Task: Add a dependency to the task Implement payment gateway integration for the app , the existing task  Add push notification feature to the app in the project TreePlan.
Action: Mouse moved to (340, 478)
Screenshot: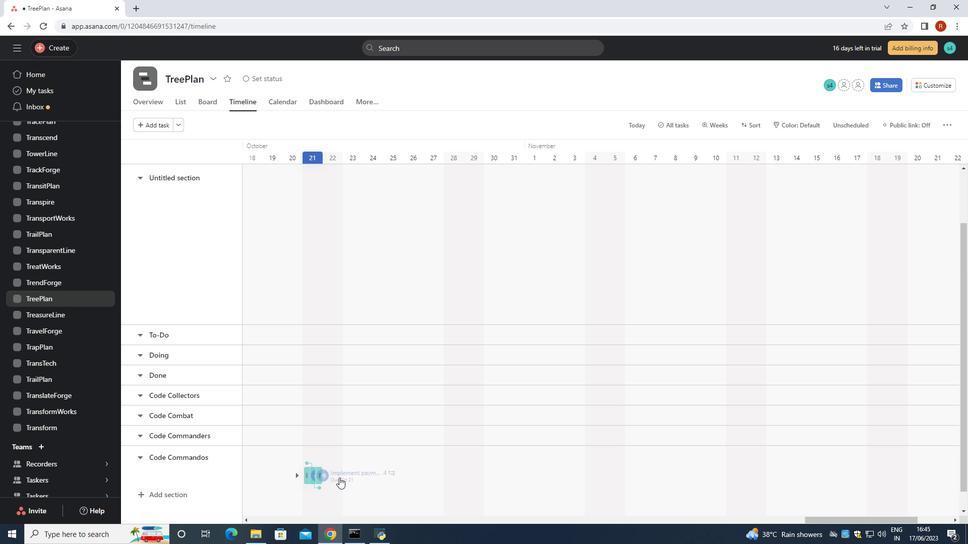 
Action: Mouse pressed left at (340, 478)
Screenshot: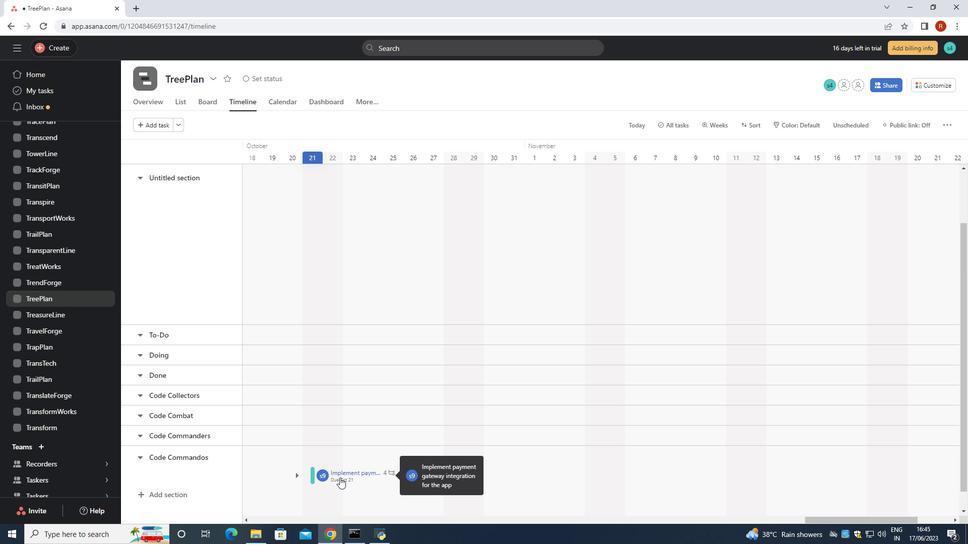 
Action: Mouse moved to (744, 256)
Screenshot: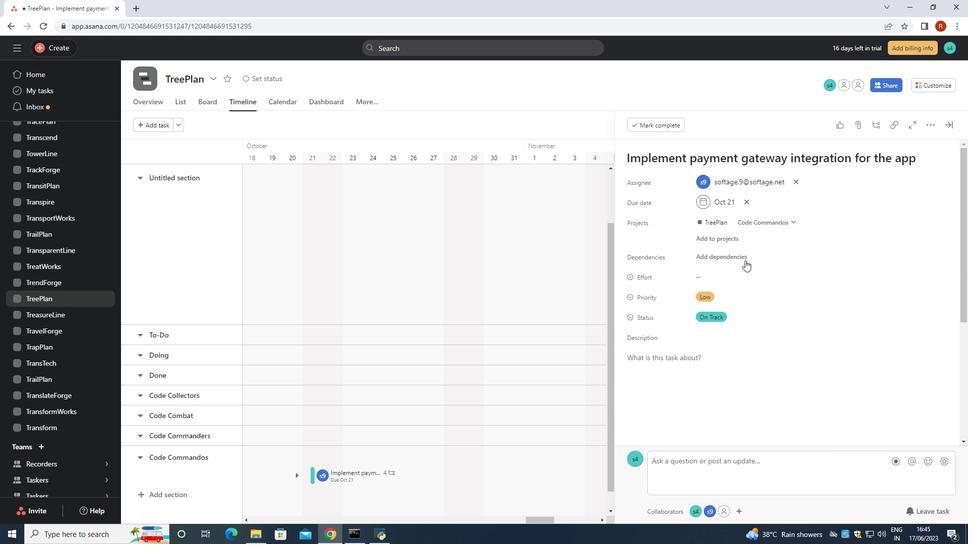 
Action: Mouse pressed left at (744, 256)
Screenshot: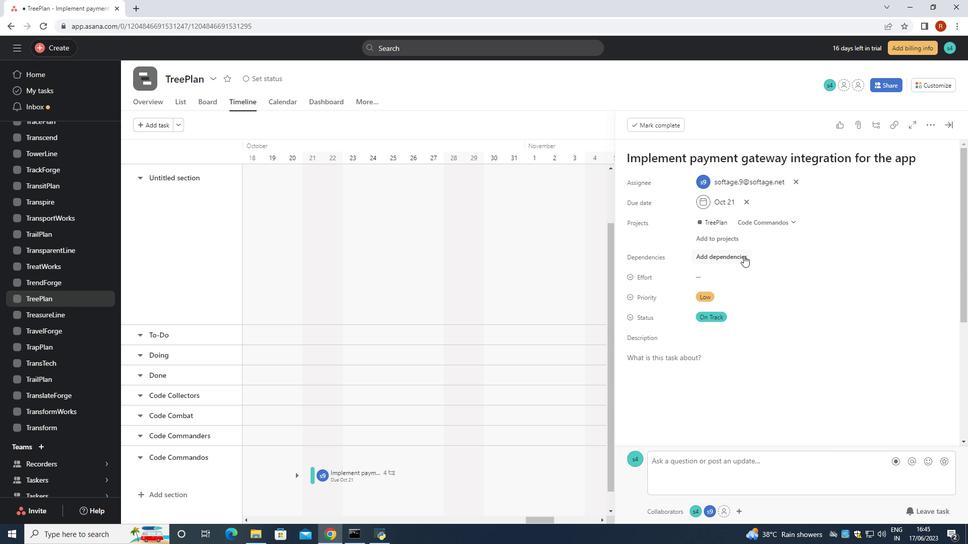 
Action: Key pressed <Key.shift><Key.shift><Key.shift><Key.shift>T<Key.backspace><Key.backspace><Key.shift>Add<Key.space>puch<Key.backspace><Key.backspace>sh<Key.space>notification<Key.space>feature<Key.space>to<Key.space>the<Key.space>apop
Screenshot: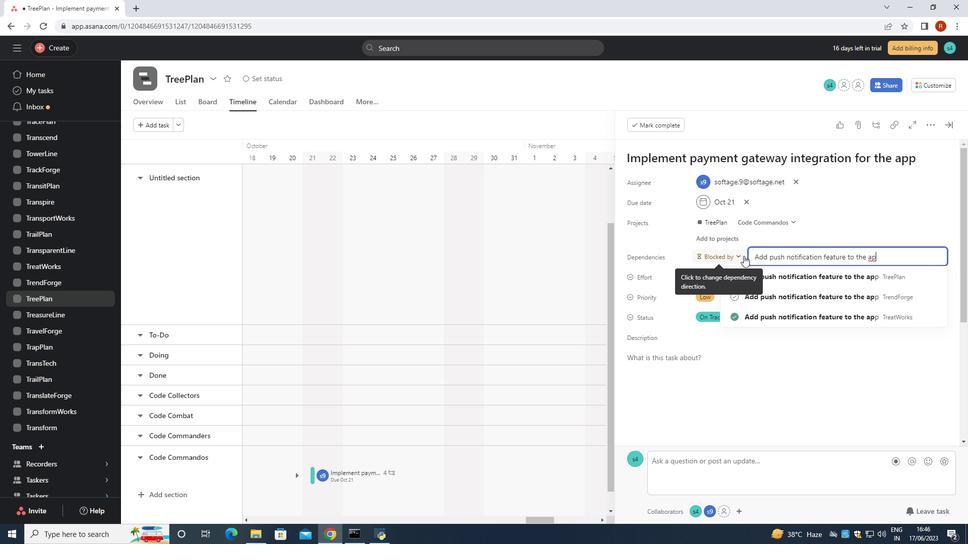 
Action: Mouse moved to (850, 251)
Screenshot: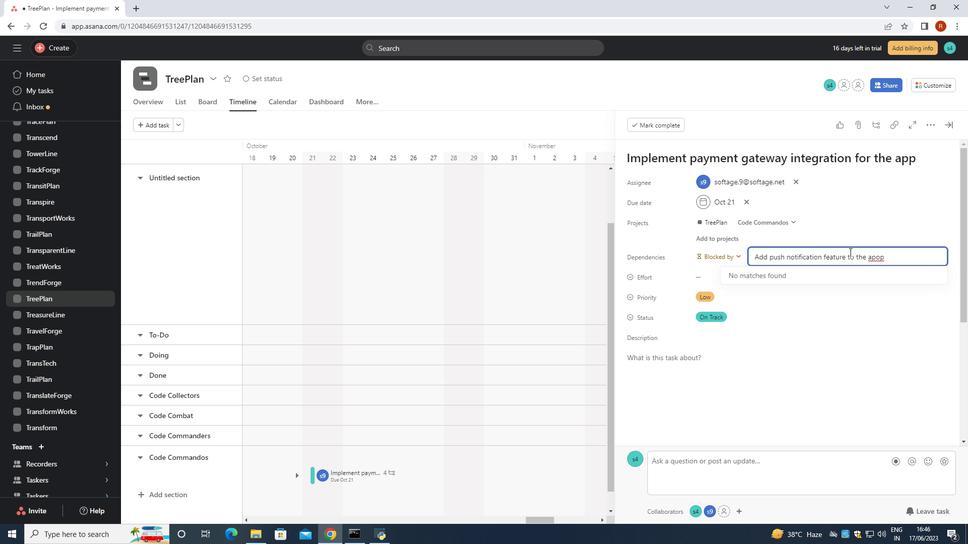
Action: Key pressed <Key.backspace>
Screenshot: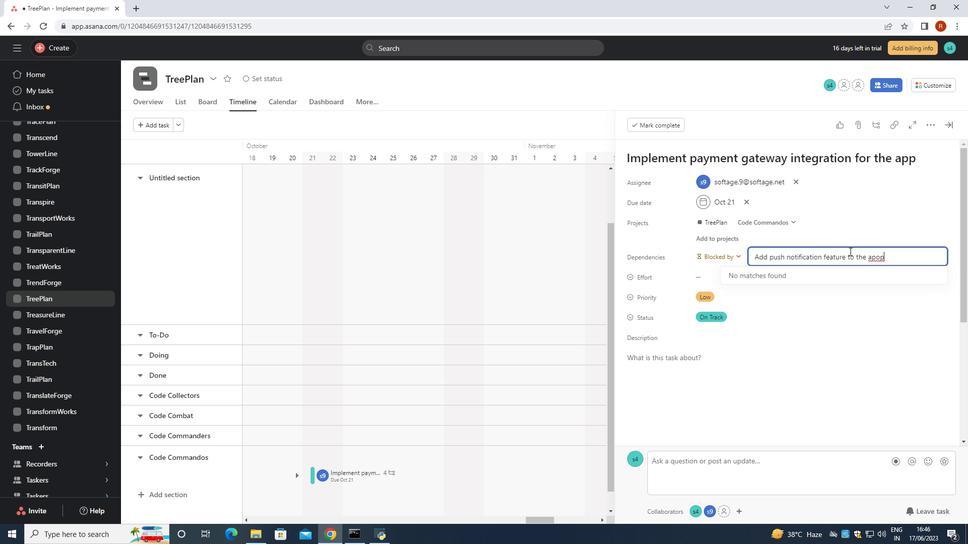 
Action: Mouse moved to (850, 250)
Screenshot: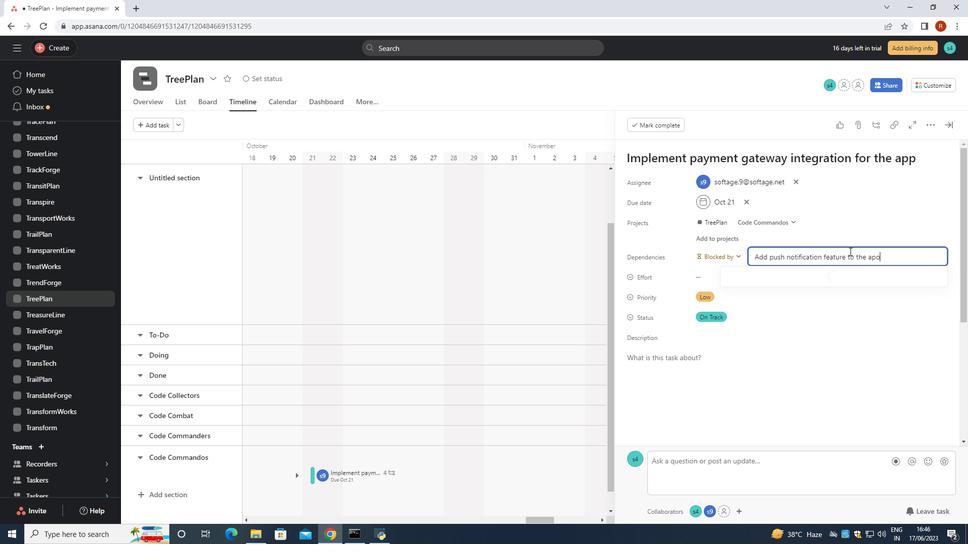 
Action: Key pressed <Key.backspace>
Screenshot: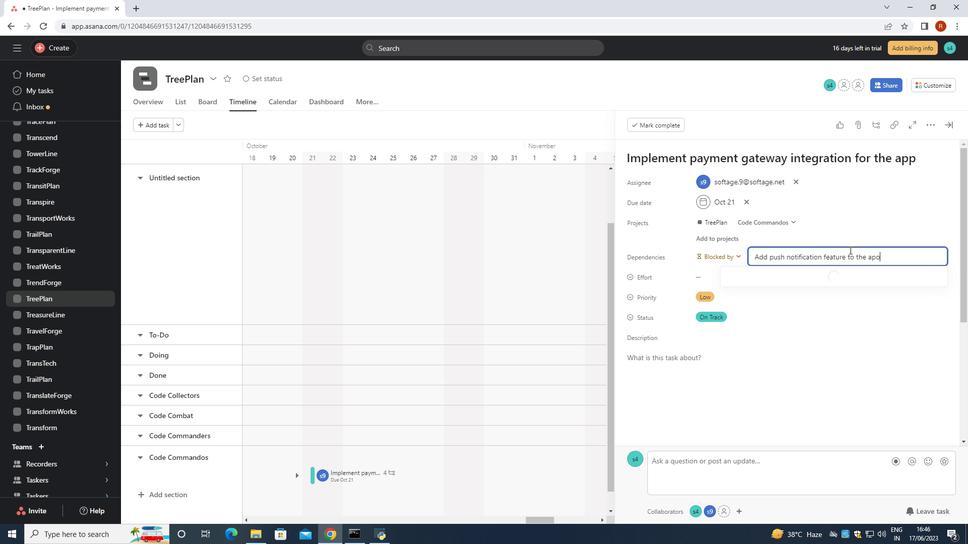 
Action: Mouse moved to (851, 248)
Screenshot: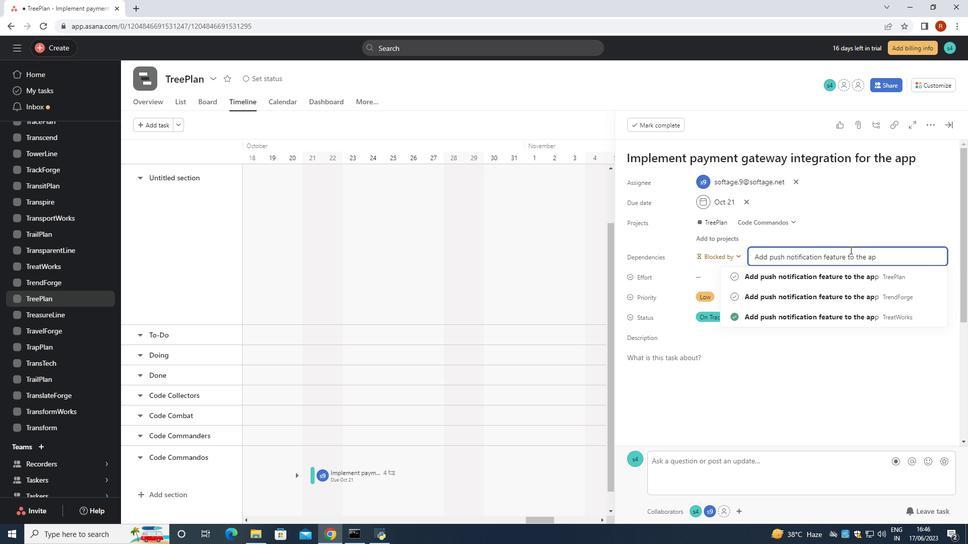 
Action: Key pressed p
Screenshot: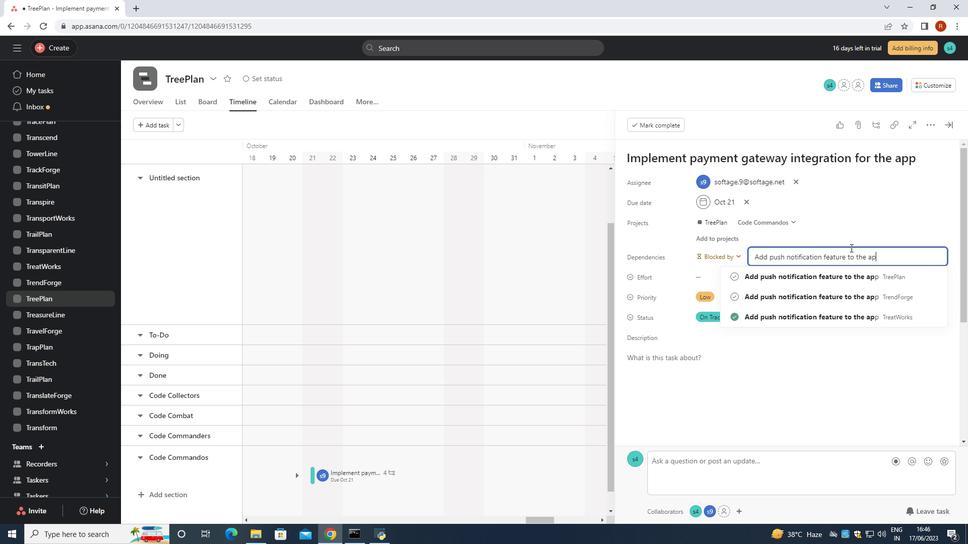 
Action: Mouse moved to (851, 274)
Screenshot: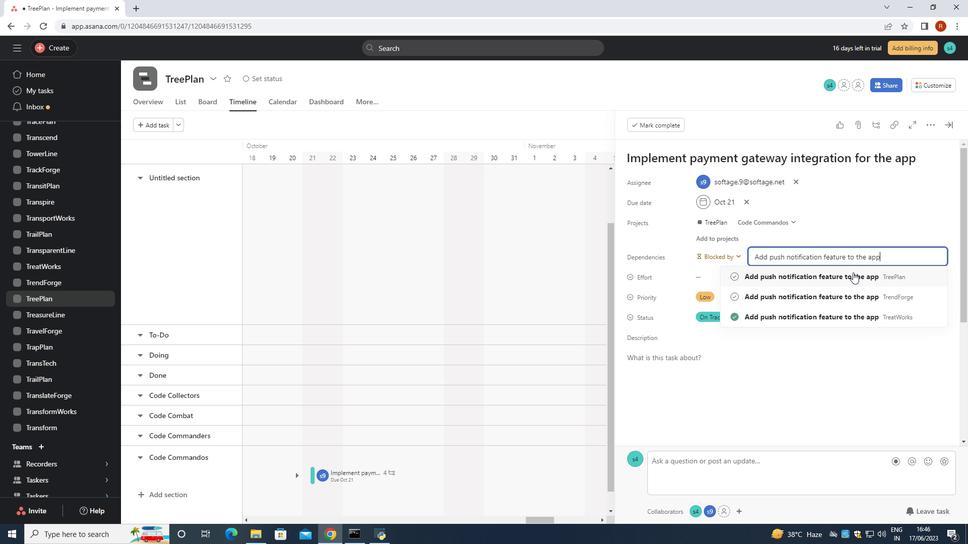 
Action: Mouse pressed left at (851, 274)
Screenshot: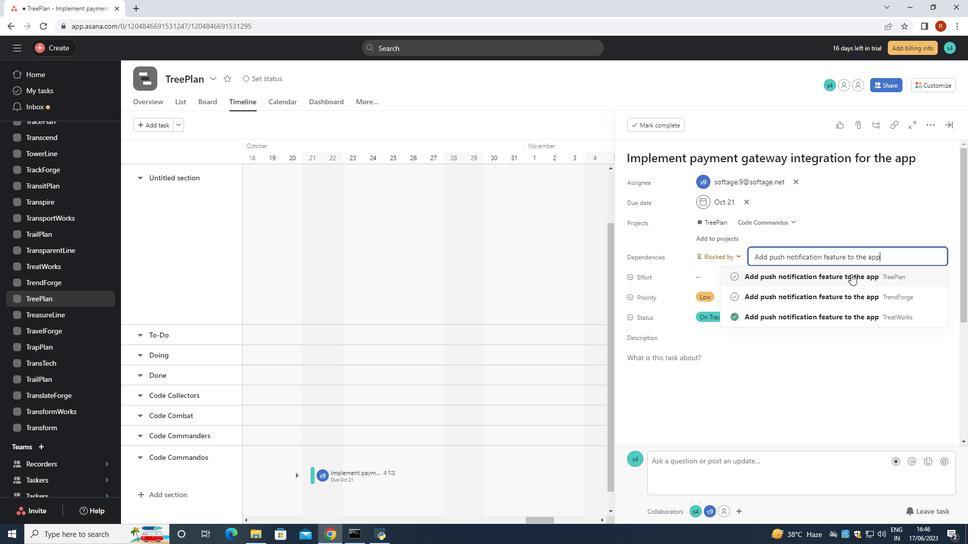 
Action: Mouse moved to (764, 360)
Screenshot: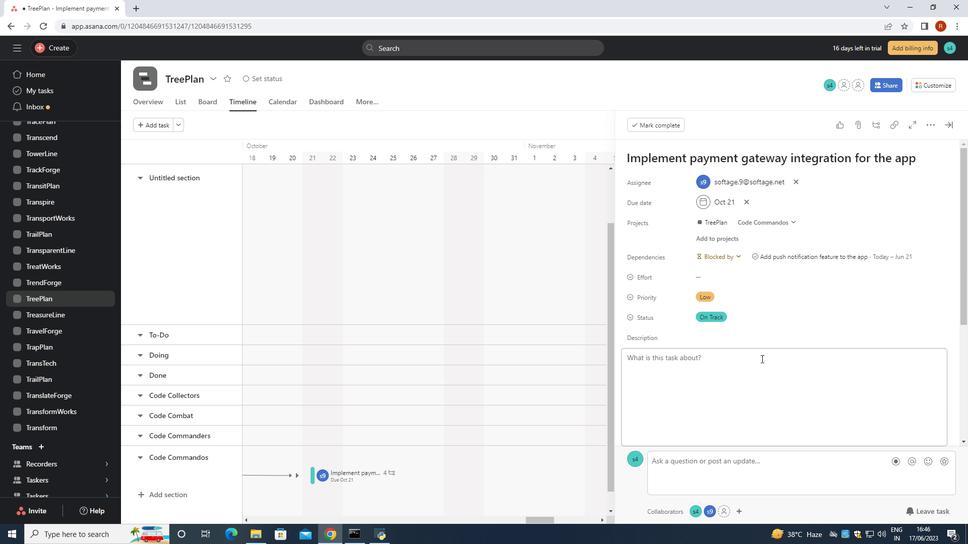 
